 Task: Create New Vendor with Vendor Name: Kwik Kopy of Chesterfield, Billing Address Line1: 9 Kent Road, Billing Address Line2: Westerville, Billing Address Line3: NY 10974
Action: Mouse moved to (159, 26)
Screenshot: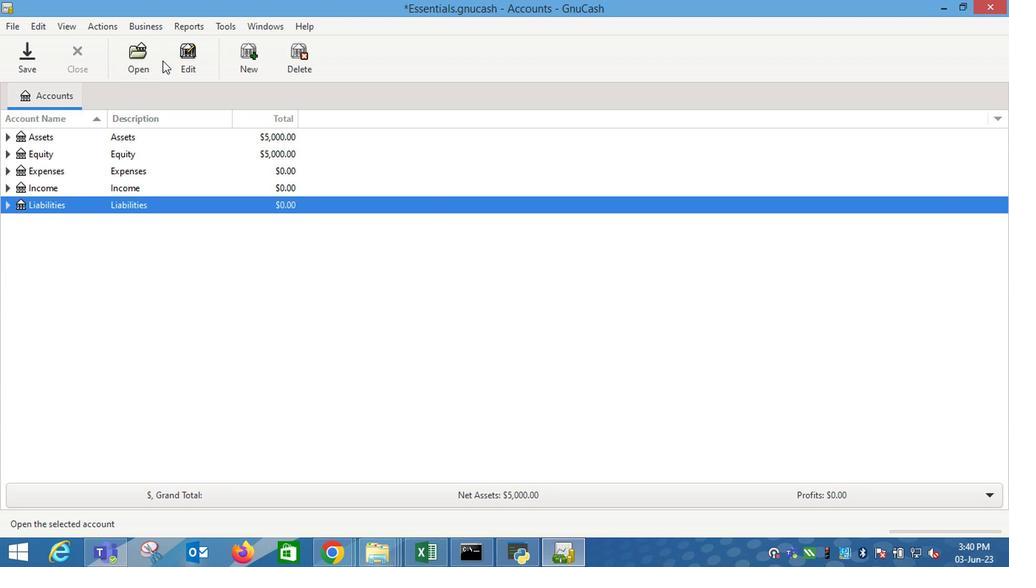 
Action: Mouse pressed left at (159, 26)
Screenshot: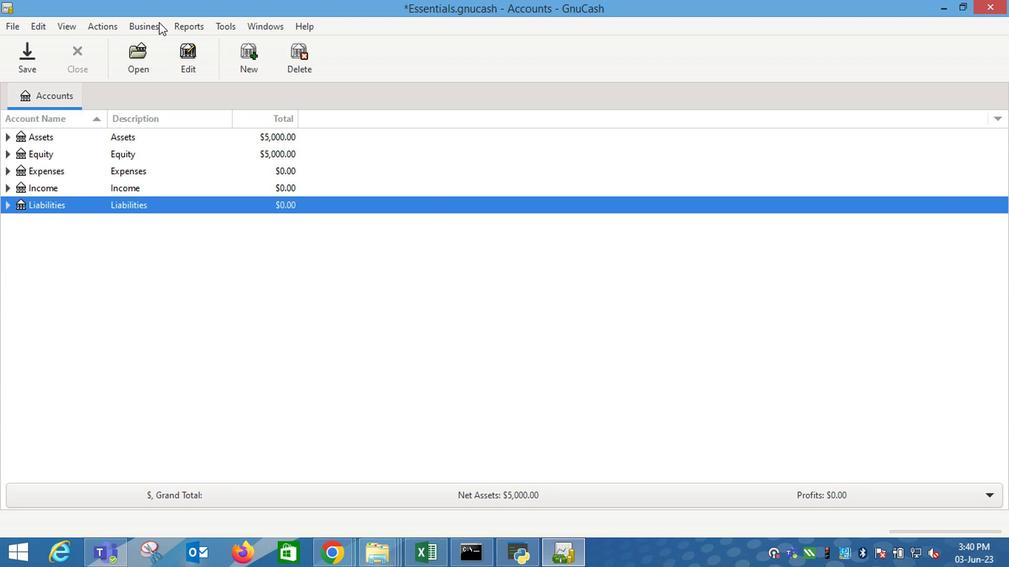 
Action: Mouse moved to (359, 93)
Screenshot: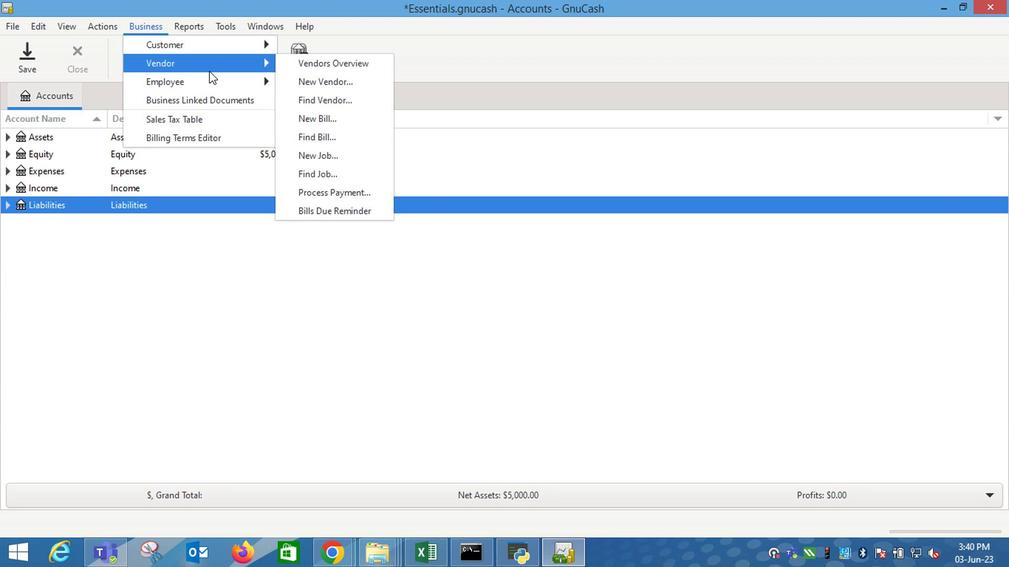 
Action: Mouse pressed left at (359, 93)
Screenshot: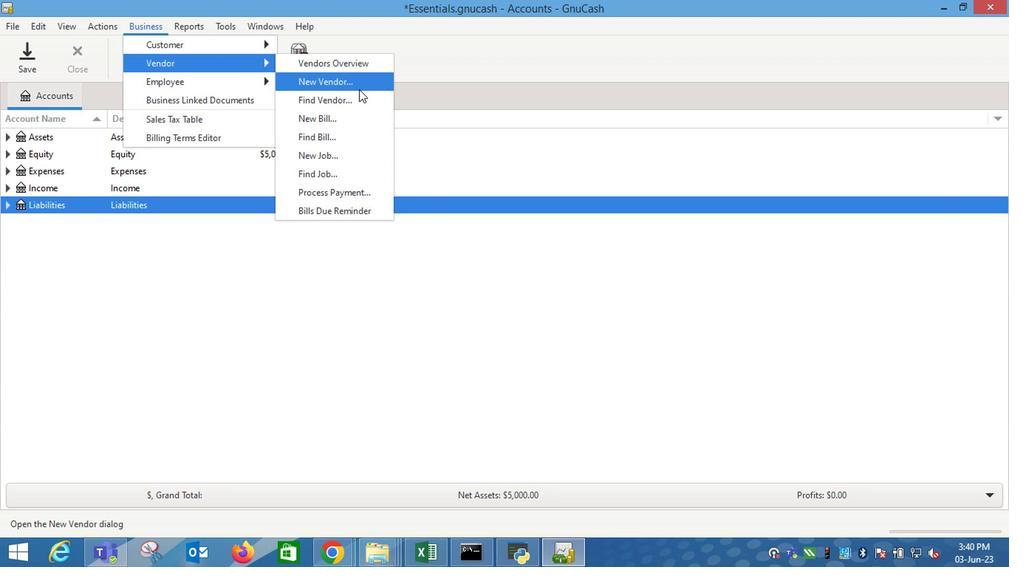 
Action: Mouse moved to (756, 249)
Screenshot: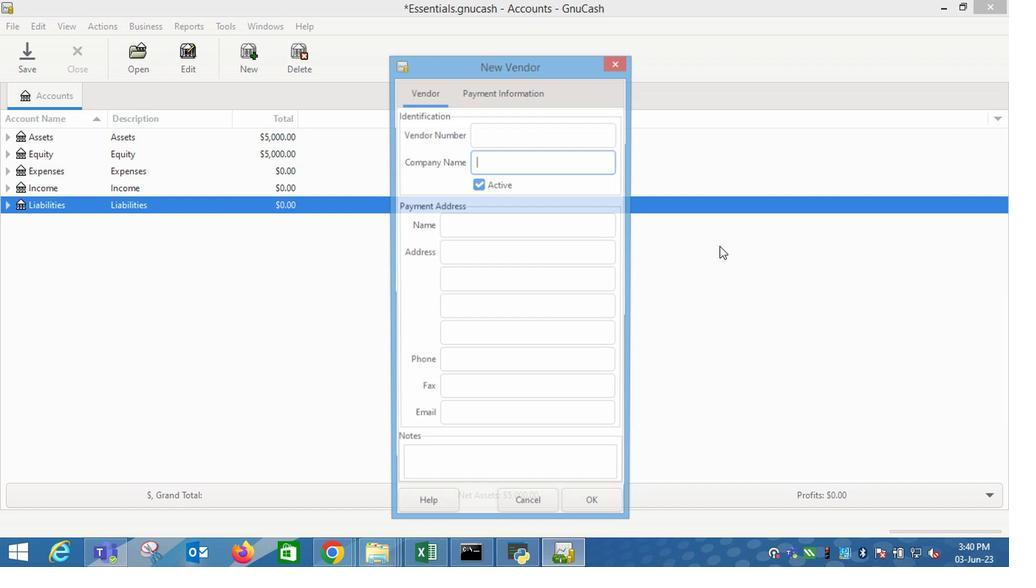 
Action: Key pressed <Key.shift_r>Kwik<Key.space><Key.shift_r><Key.shift_r><Key.shift_r><Key.shift_r><Key.shift_r><Key.shift_r>Koc<Key.backspace>py<Key.space>of<Key.space><Key.shift_r>Chesterfield<Key.tab><Key.tab><Key.tab>9<Key.space><Key.shift_r>Kent<Key.space><Key.shift_r>Road<Key.tab><Key.shift_r>Westerville<Key.tab><Key.shift_r>NY<Key.space>10974
Screenshot: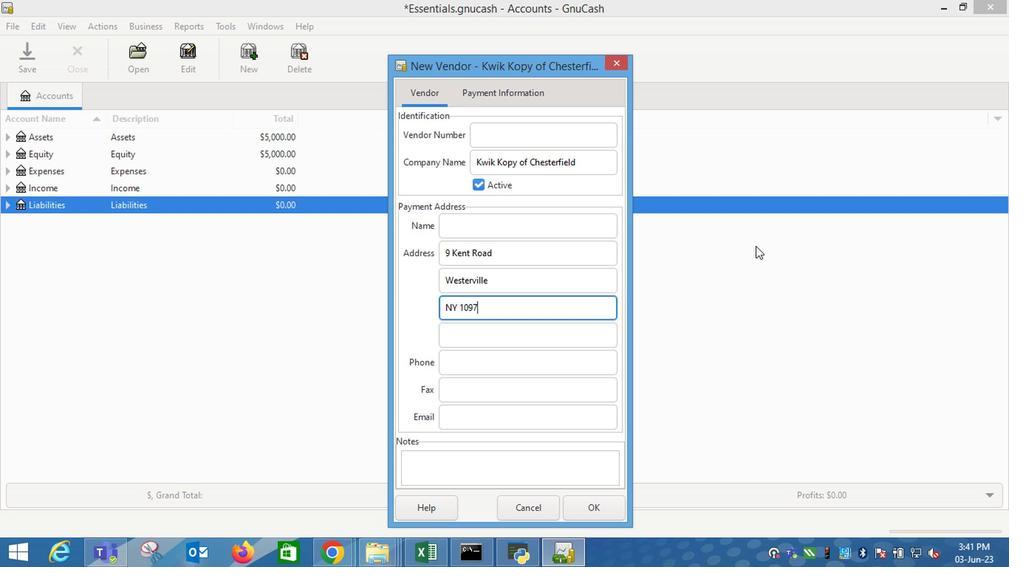 
Action: Mouse moved to (535, 107)
Screenshot: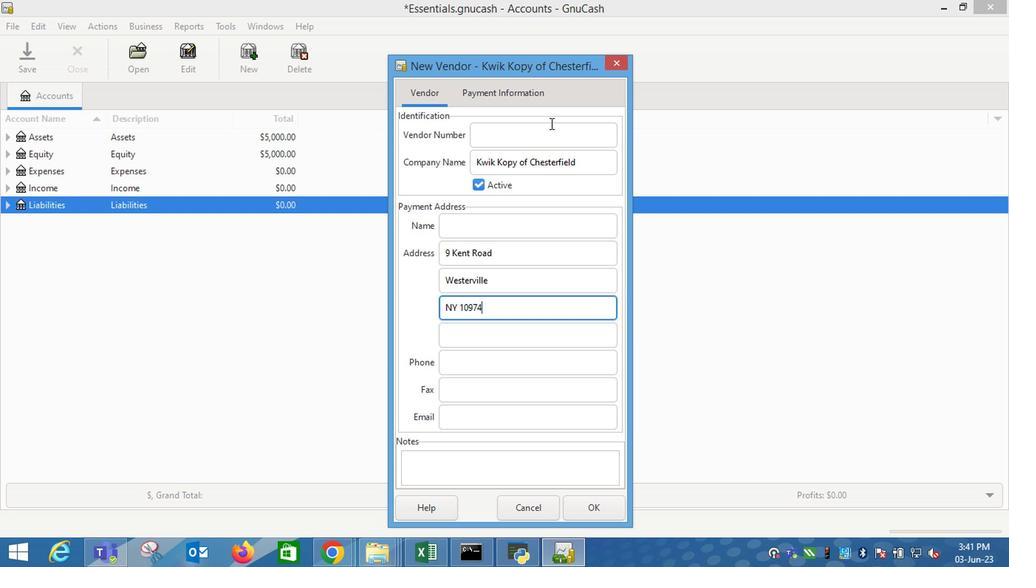 
Action: Mouse pressed left at (535, 107)
Screenshot: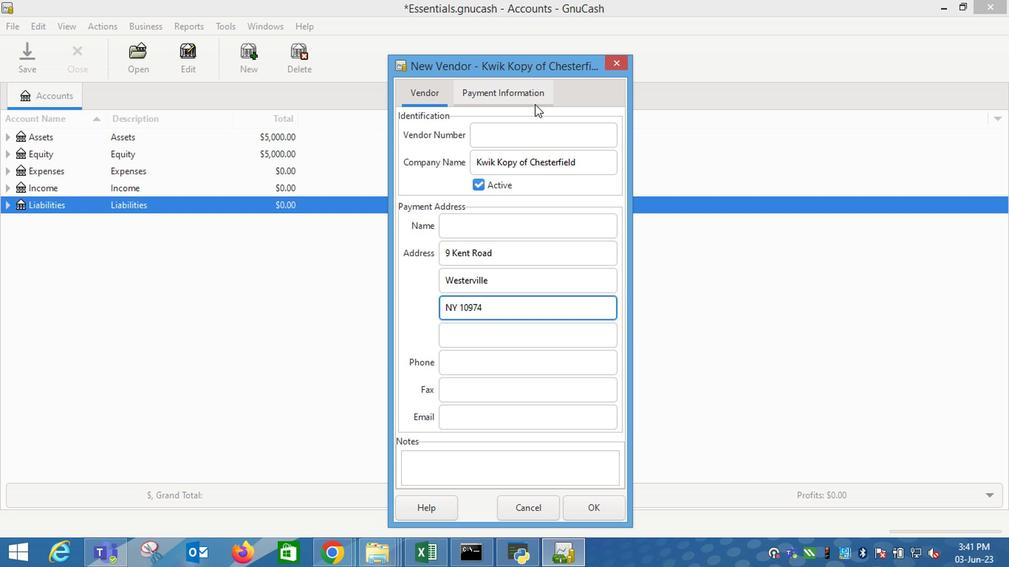 
Action: Mouse moved to (604, 520)
Screenshot: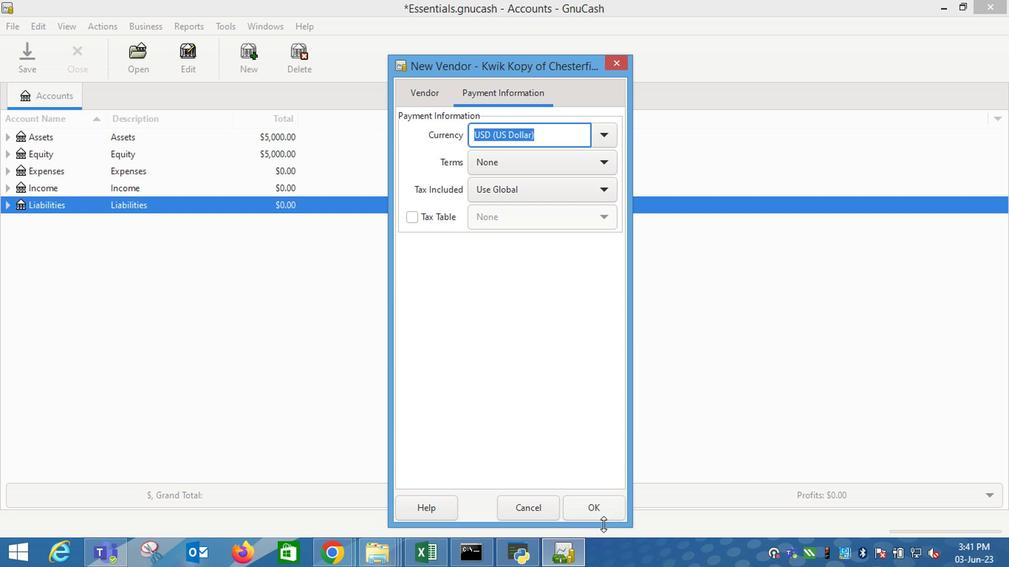 
Action: Mouse pressed left at (604, 520)
Screenshot: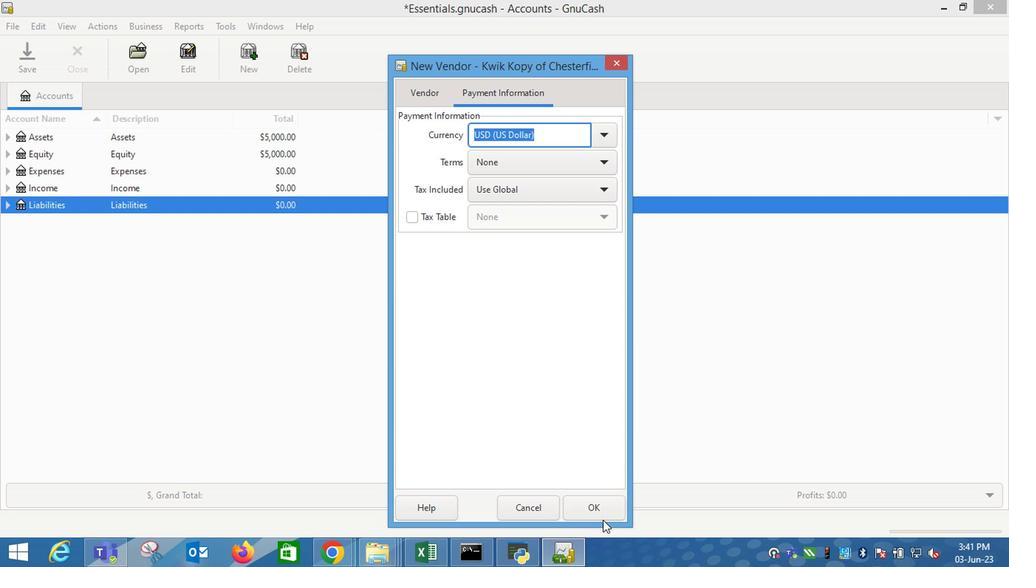 
